 Task: Create List Time Management in Board Marketing Optimization to Workspace Auditing and Compliance. Create List Resource Management in Board Social Media Listening to Workspace Auditing and Compliance. Create List Communication in Board Diversity and Inclusion Policy Development and Implementation to Workspace Auditing and Compliance
Action: Mouse moved to (73, 273)
Screenshot: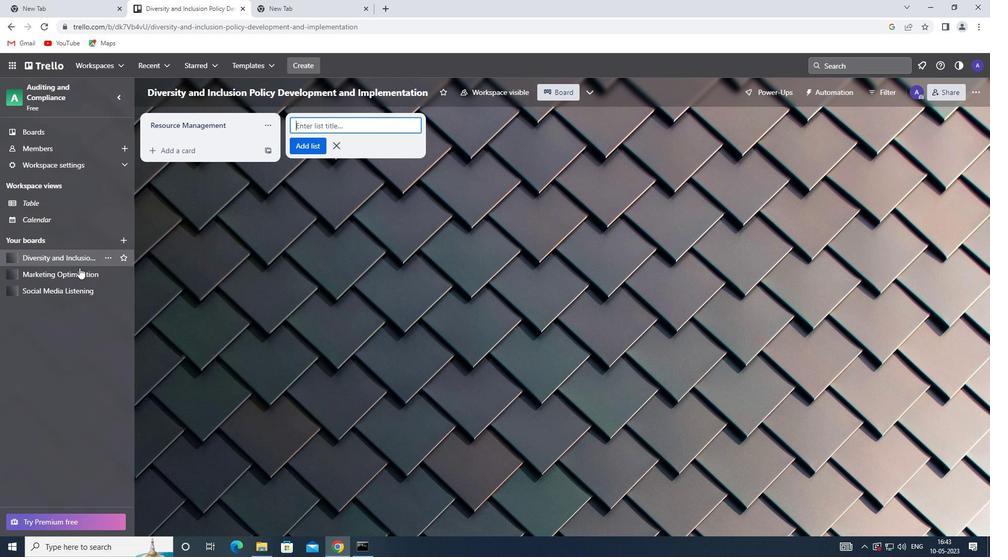 
Action: Mouse pressed left at (73, 273)
Screenshot: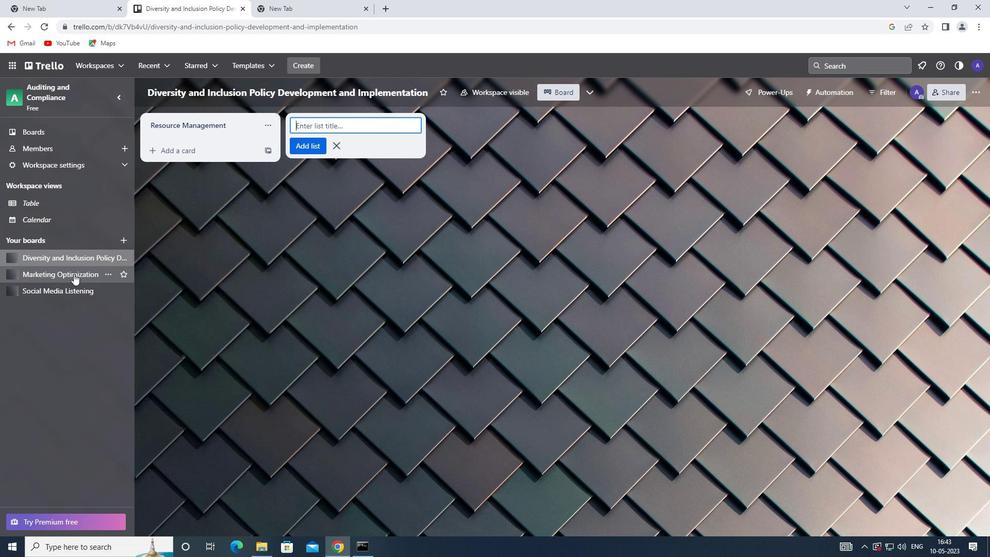 
Action: Mouse moved to (324, 121)
Screenshot: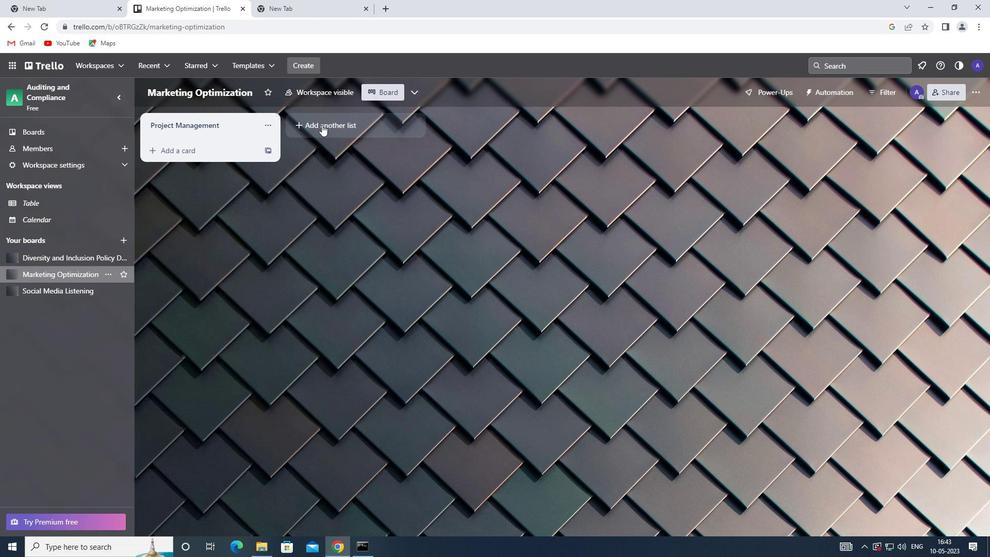 
Action: Mouse pressed left at (324, 121)
Screenshot: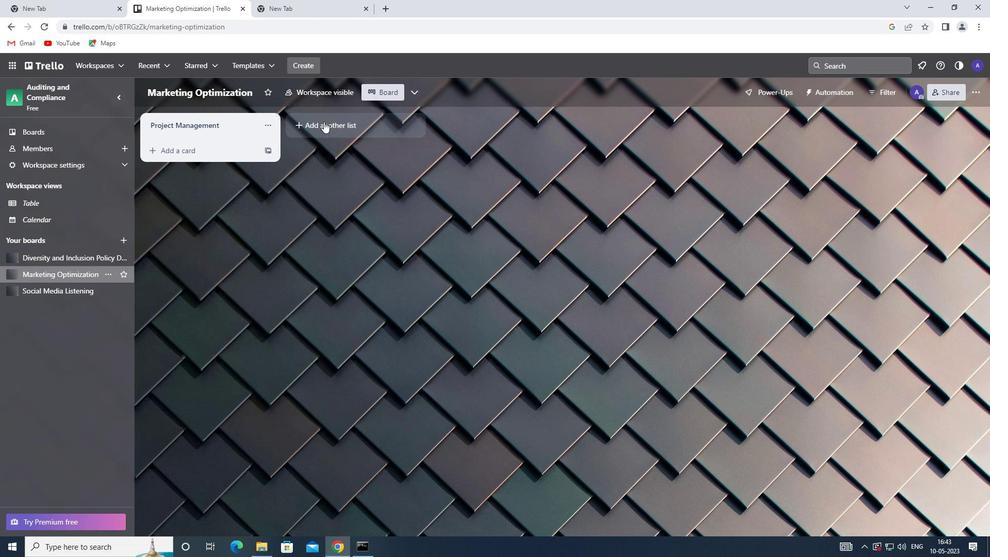 
Action: Key pressed <Key.shift>TIME<Key.space><Key.shift>MANAGEMENT
Screenshot: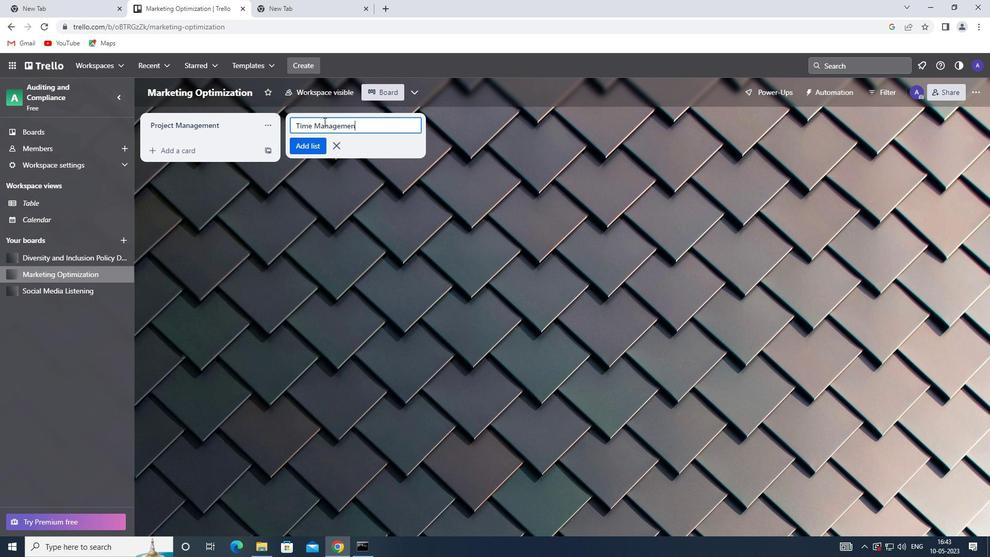 
Action: Mouse moved to (356, 151)
Screenshot: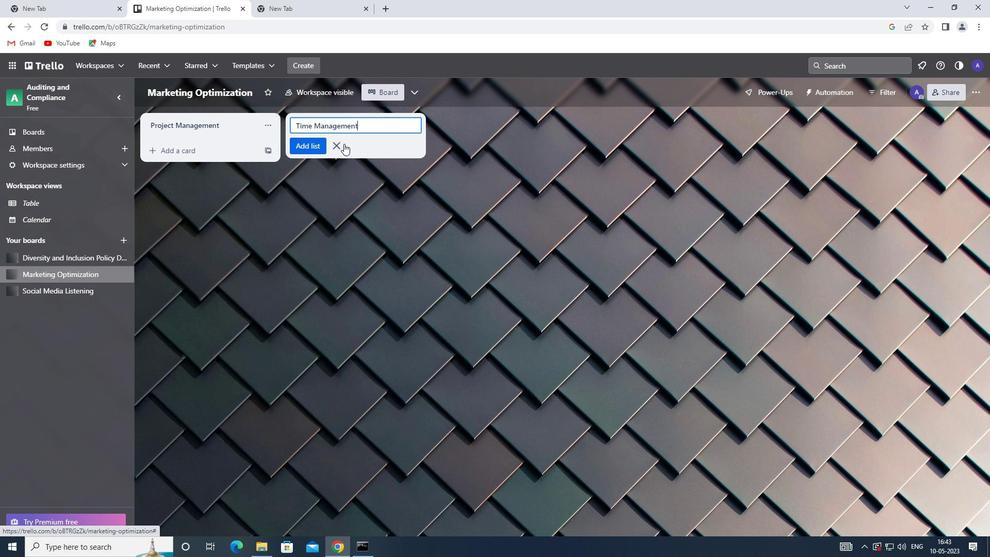 
Action: Key pressed <Key.enter>
Screenshot: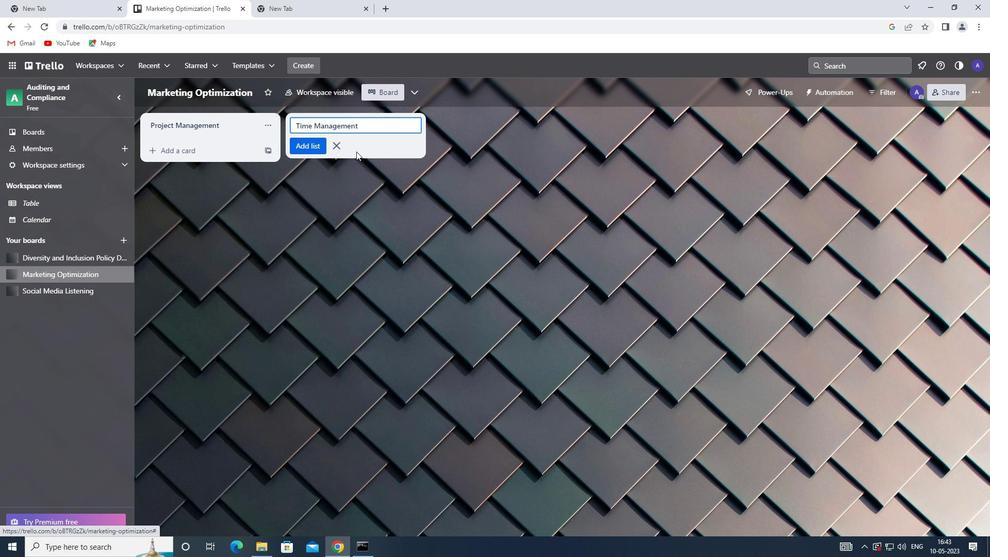 
Action: Mouse moved to (52, 287)
Screenshot: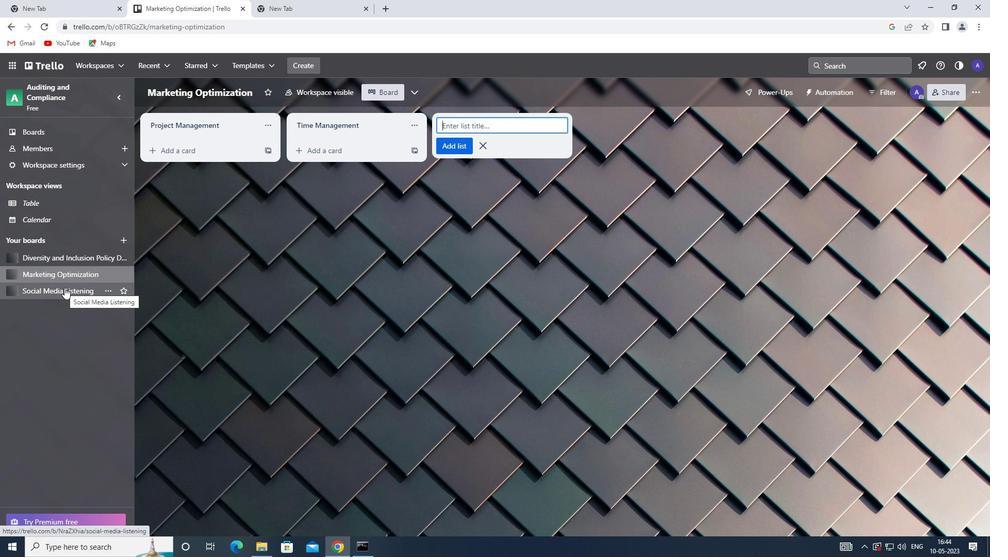 
Action: Mouse pressed left at (52, 287)
Screenshot: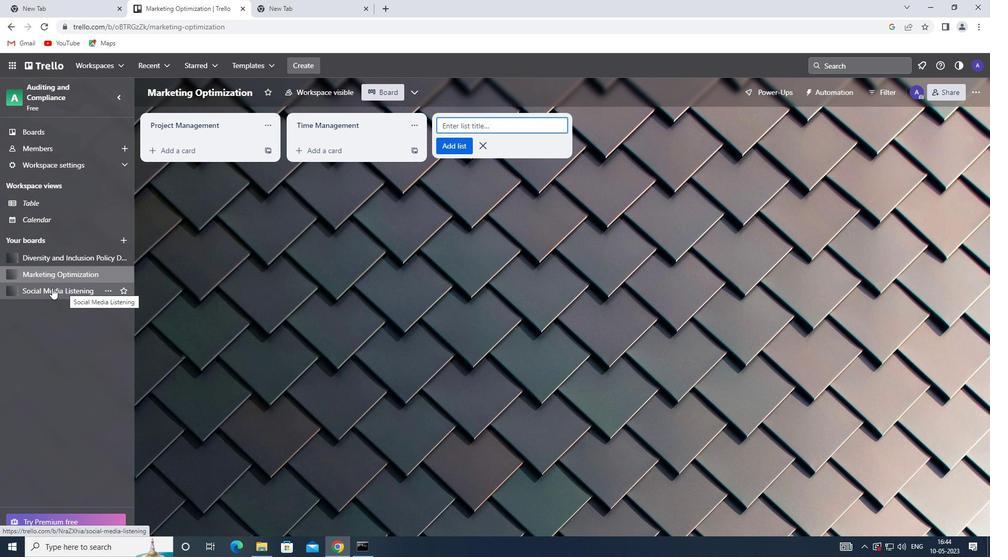 
Action: Mouse moved to (324, 125)
Screenshot: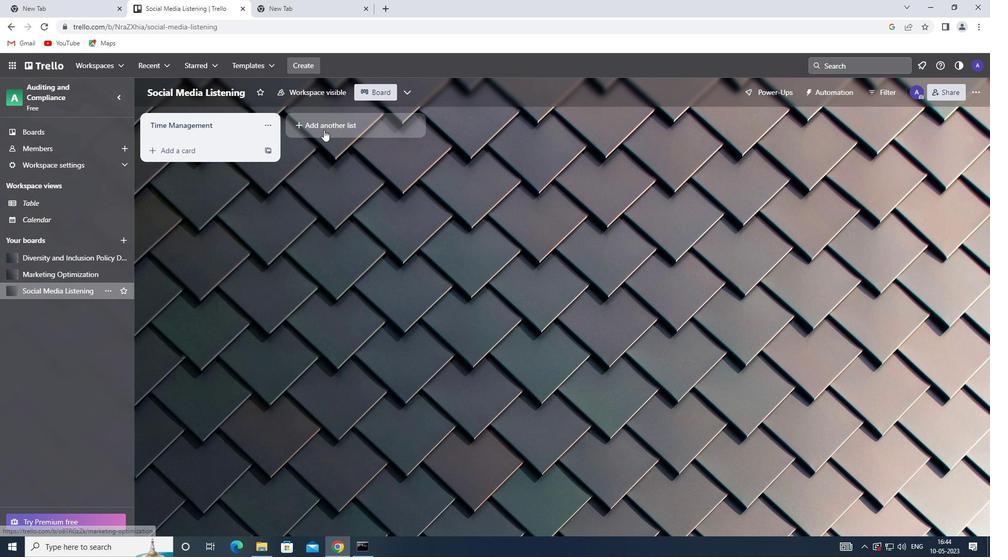 
Action: Mouse pressed left at (324, 125)
Screenshot: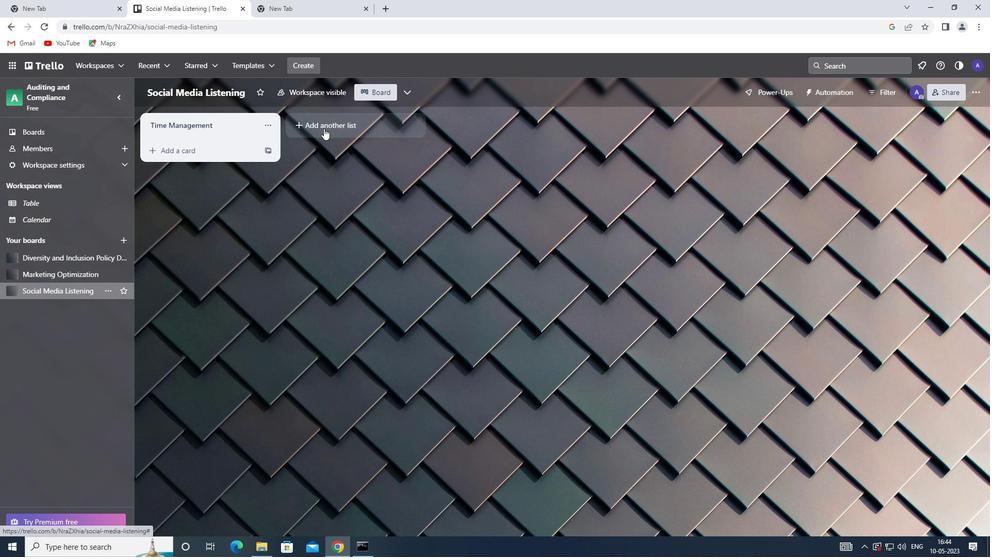 
Action: Key pressed <Key.shift><Key.shift><Key.shift><Key.shift><Key.shift><Key.shift><Key.shift><Key.shift><Key.shift><Key.shift>RESOURCE<Key.space><Key.shift>MANAGEMENT<Key.enter>
Screenshot: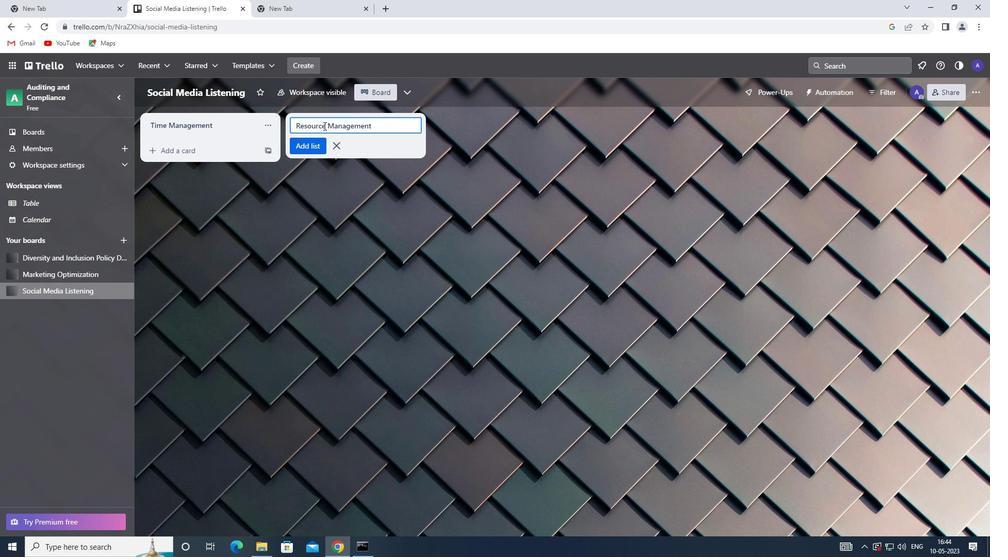 
Action: Mouse moved to (57, 253)
Screenshot: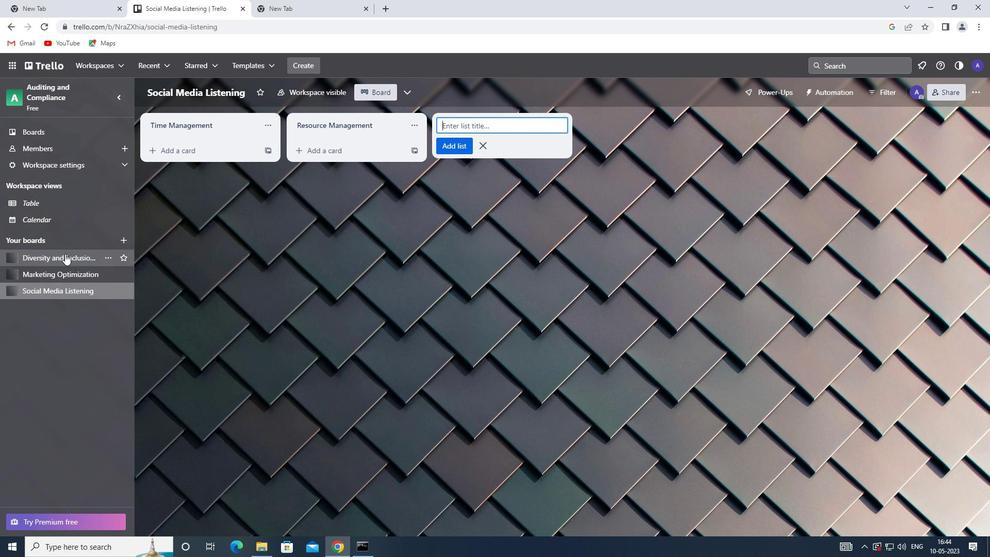 
Action: Mouse pressed left at (57, 253)
Screenshot: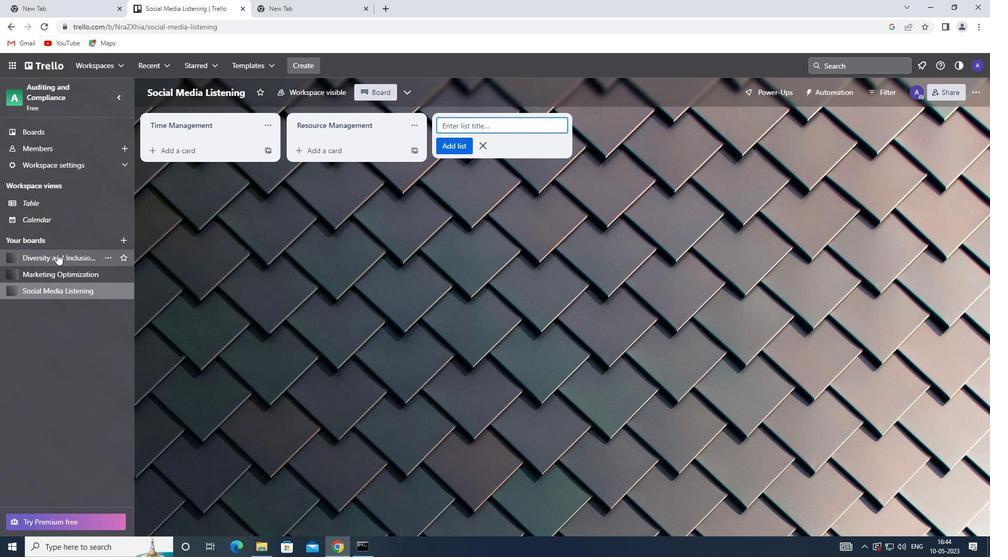 
Action: Mouse moved to (334, 123)
Screenshot: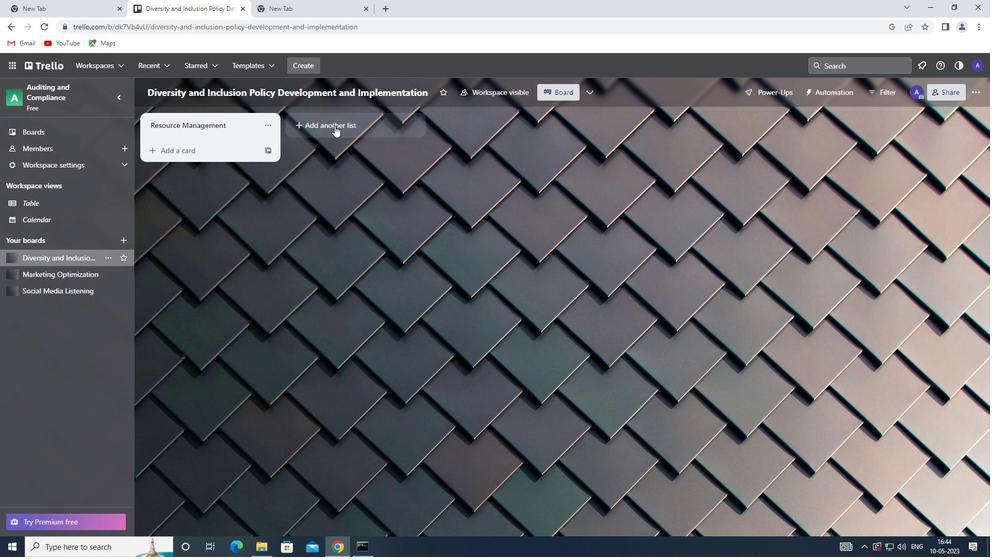 
Action: Mouse pressed left at (334, 123)
Screenshot: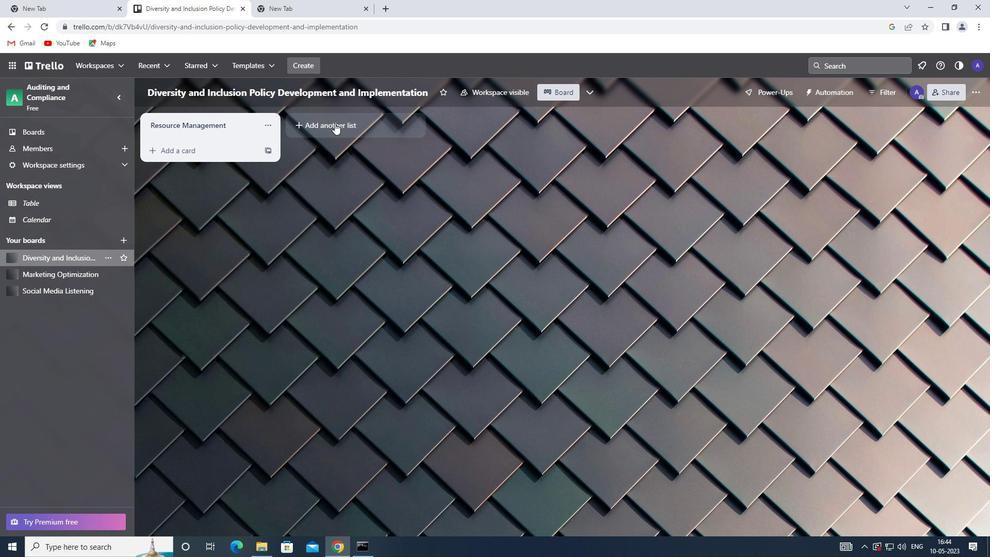 
Action: Key pressed <Key.shift>COMMUNICATION
Screenshot: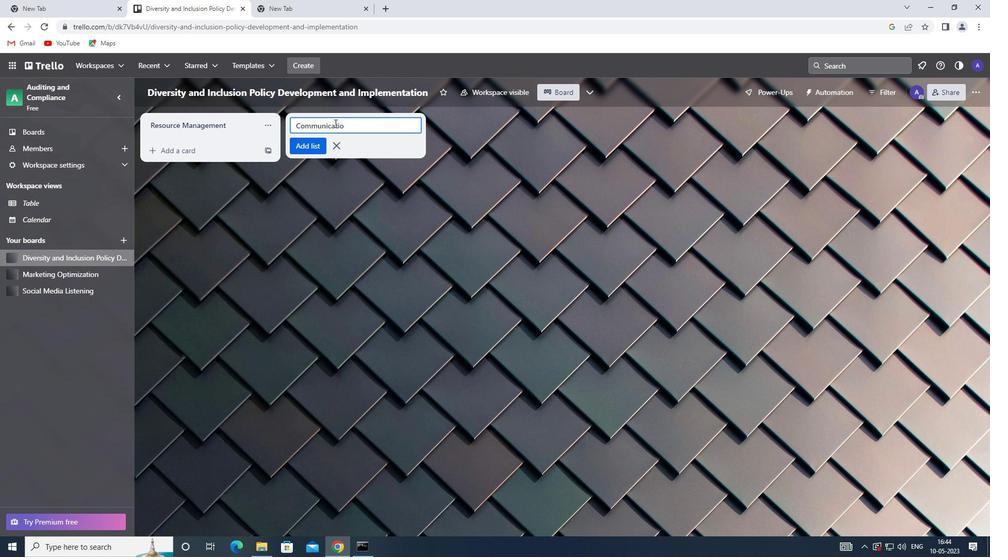 
Action: Mouse moved to (350, 111)
Screenshot: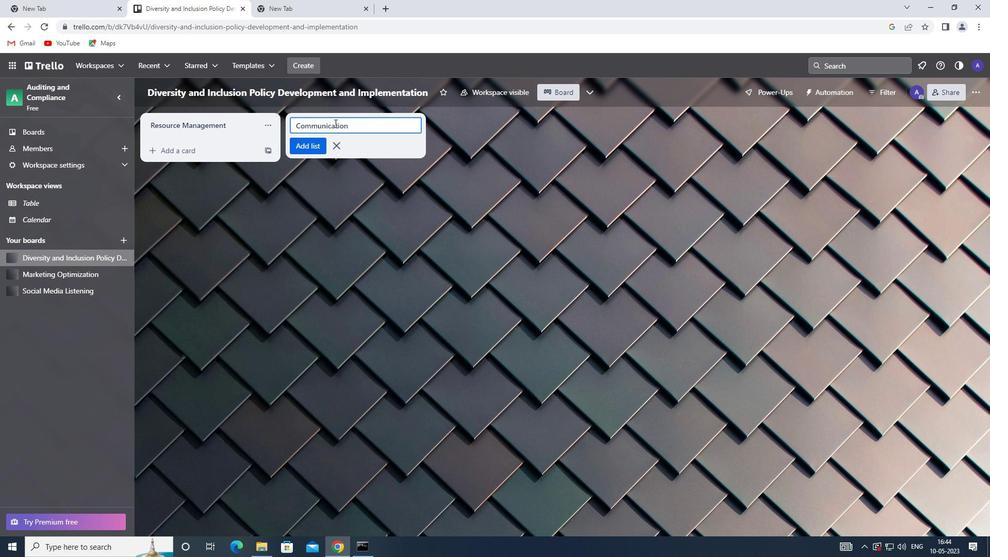
Action: Key pressed <Key.enter>
Screenshot: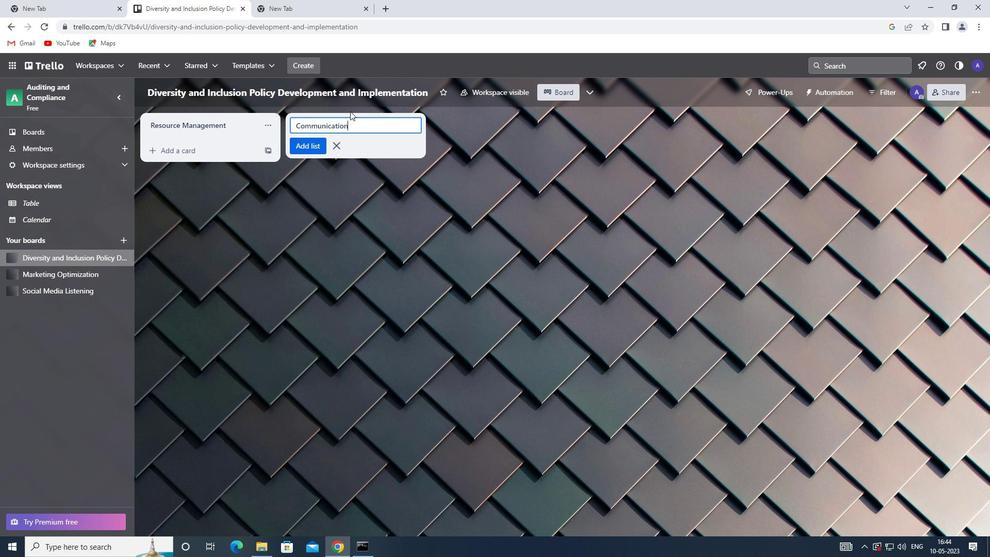 
